 Task: Add Attachment from computer to Card Card0000000225 in Board Board0000000057 in Workspace WS0000000019 in Trello. Add Cover Purple to Card Card0000000225 in Board Board0000000057 in Workspace WS0000000019 in Trello. Add "Move Card To …" Button titled Button0000000225 to "top" of the list "To Do" to Card Card0000000225 in Board Board0000000057 in Workspace WS0000000019 in Trello. Add Description DS0000000225 to Card Card0000000225 in Board Board0000000057 in Workspace WS0000000019 in Trello. Add Comment CM0000000225 to Card Card0000000225 in Board Board0000000057 in Workspace WS0000000019 in Trello
Action: Mouse moved to (491, 62)
Screenshot: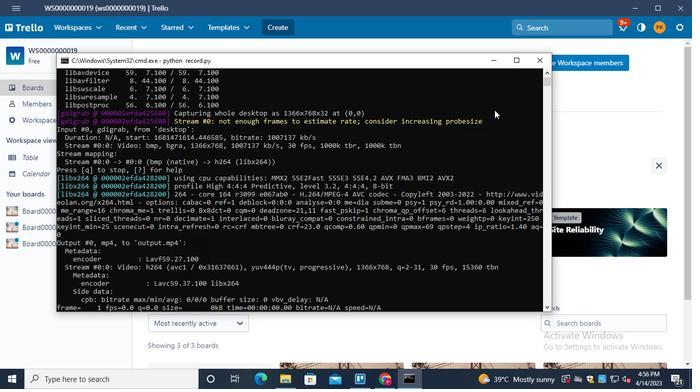 
Action: Mouse pressed left at (491, 62)
Screenshot: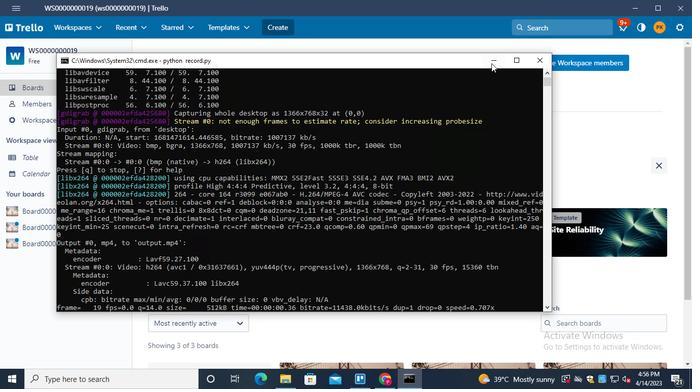 
Action: Mouse moved to (84, 228)
Screenshot: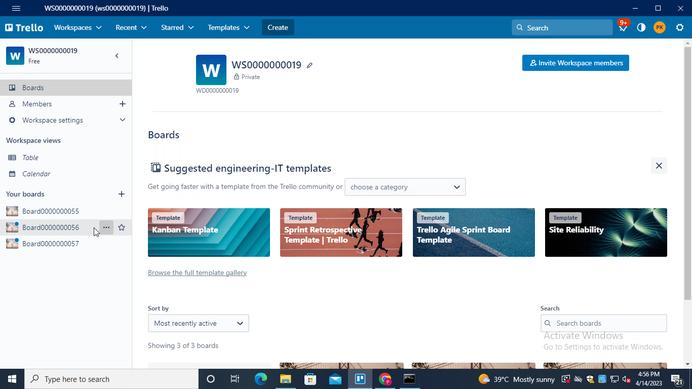 
Action: Mouse pressed left at (84, 228)
Screenshot: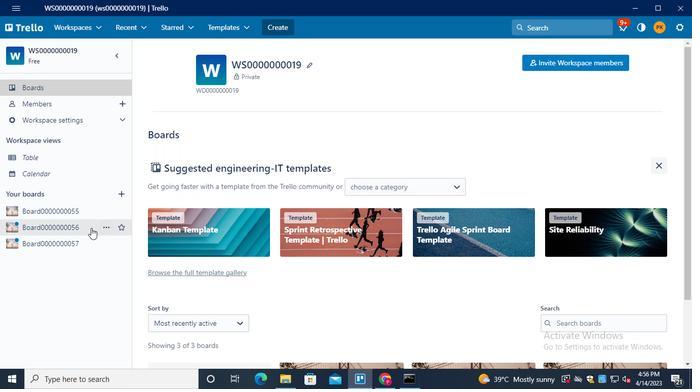 
Action: Mouse moved to (79, 236)
Screenshot: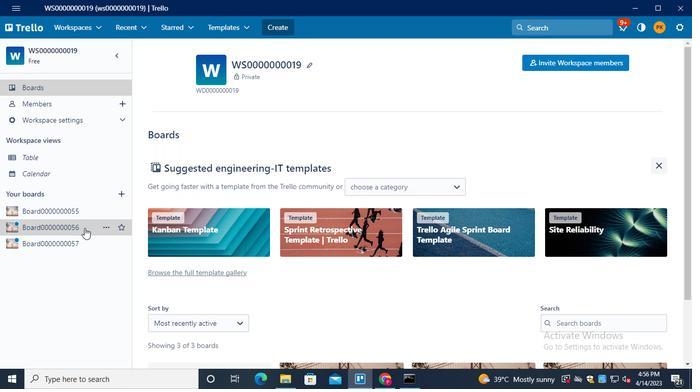 
Action: Mouse pressed left at (79, 236)
Screenshot: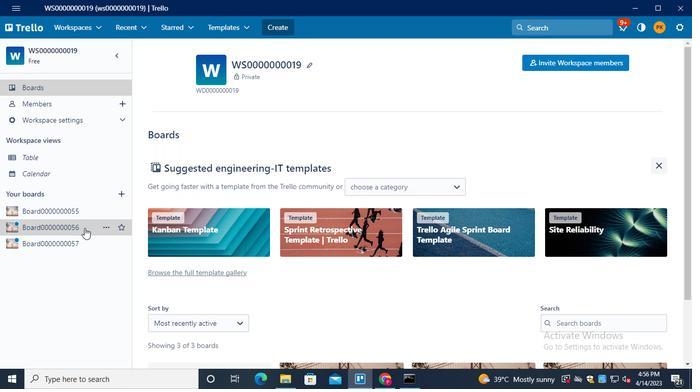 
Action: Mouse moved to (198, 124)
Screenshot: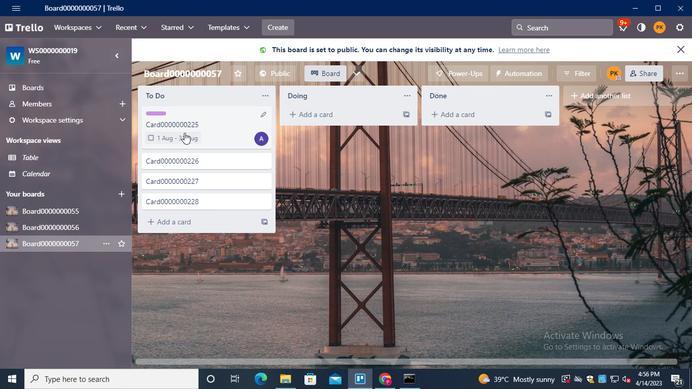 
Action: Mouse pressed left at (198, 124)
Screenshot: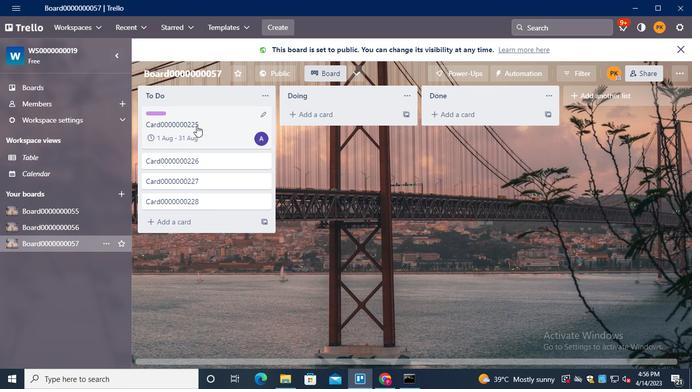 
Action: Mouse moved to (482, 175)
Screenshot: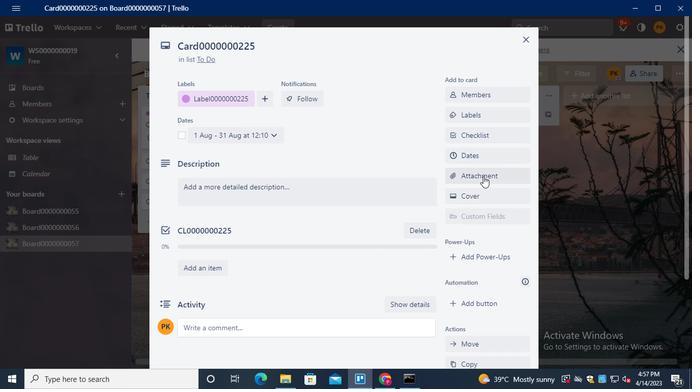 
Action: Mouse pressed left at (482, 175)
Screenshot: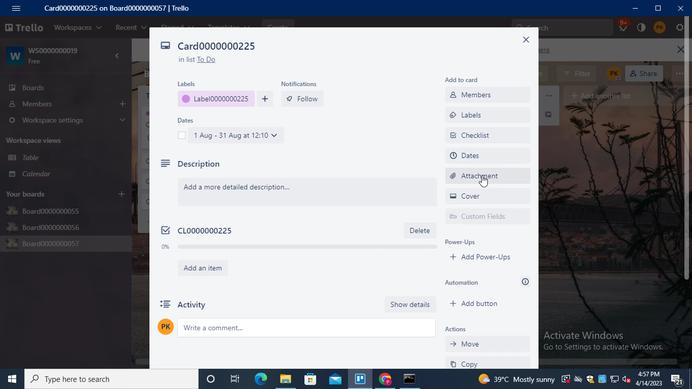 
Action: Mouse moved to (479, 89)
Screenshot: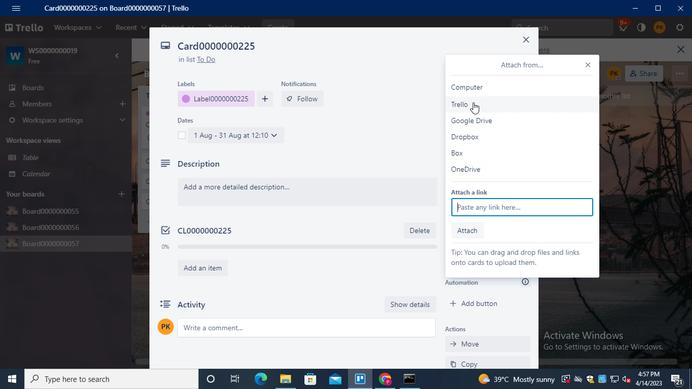 
Action: Mouse pressed left at (479, 89)
Screenshot: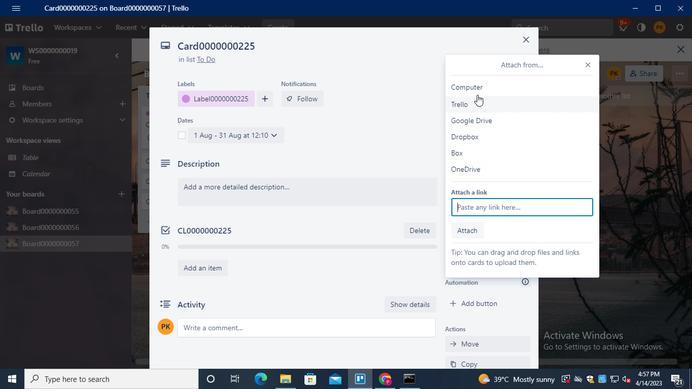 
Action: Mouse moved to (163, 77)
Screenshot: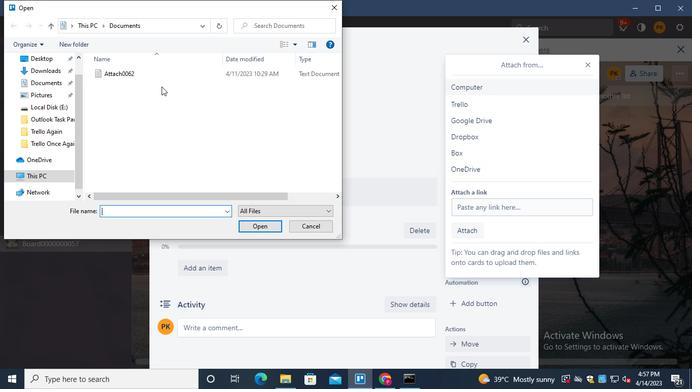 
Action: Mouse pressed left at (163, 77)
Screenshot: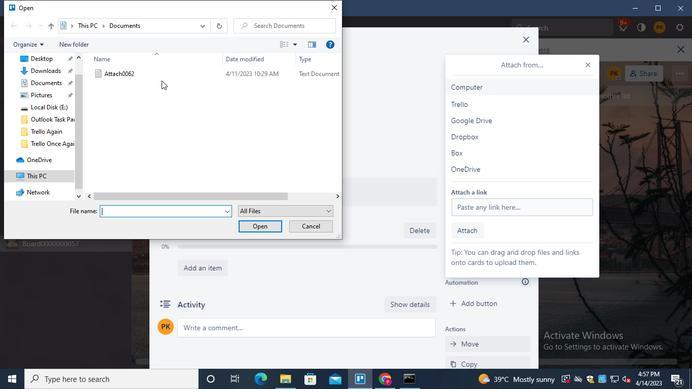 
Action: Mouse moved to (251, 229)
Screenshot: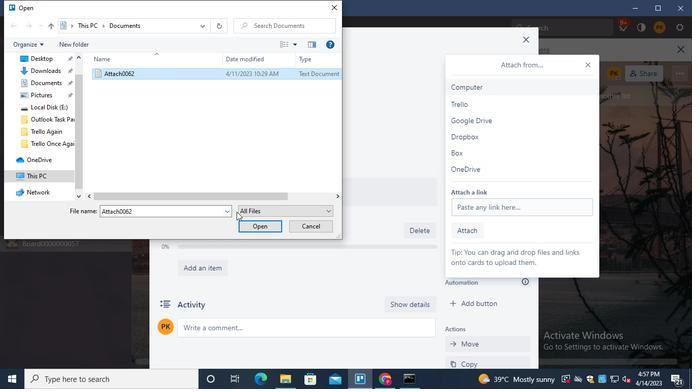 
Action: Mouse pressed left at (251, 229)
Screenshot: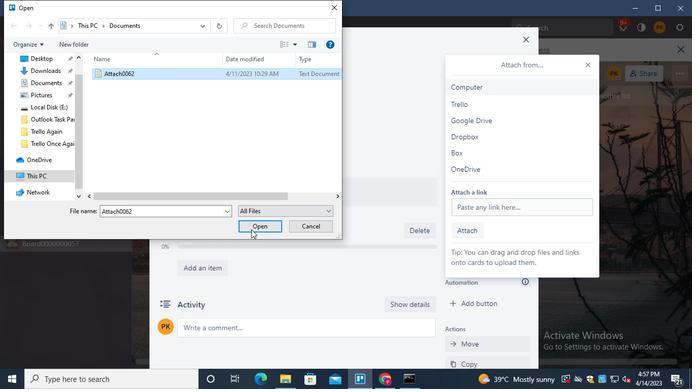 
Action: Mouse moved to (482, 192)
Screenshot: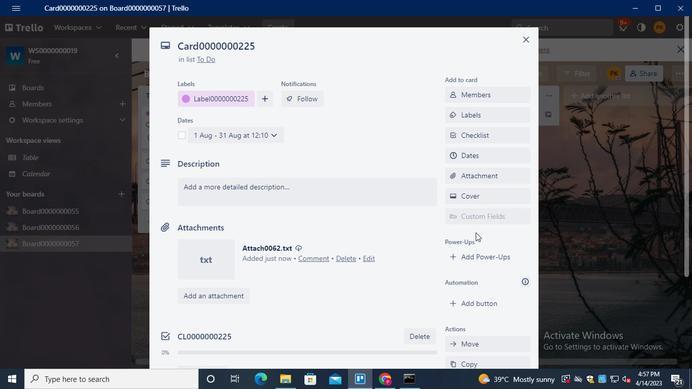 
Action: Mouse pressed left at (482, 192)
Screenshot: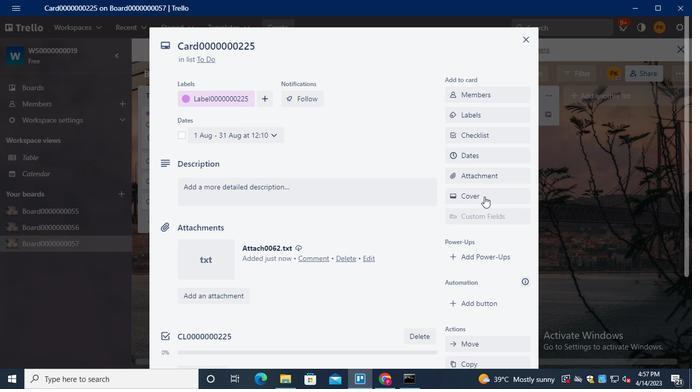 
Action: Mouse moved to (579, 168)
Screenshot: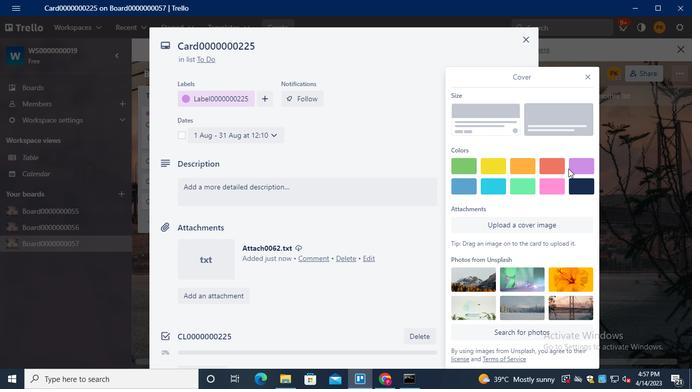 
Action: Mouse pressed left at (579, 168)
Screenshot: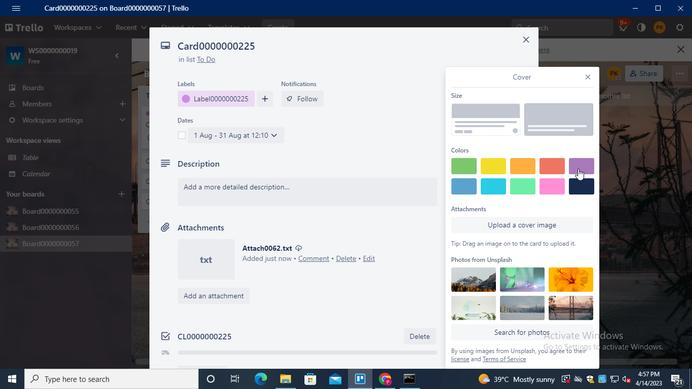 
Action: Mouse moved to (589, 59)
Screenshot: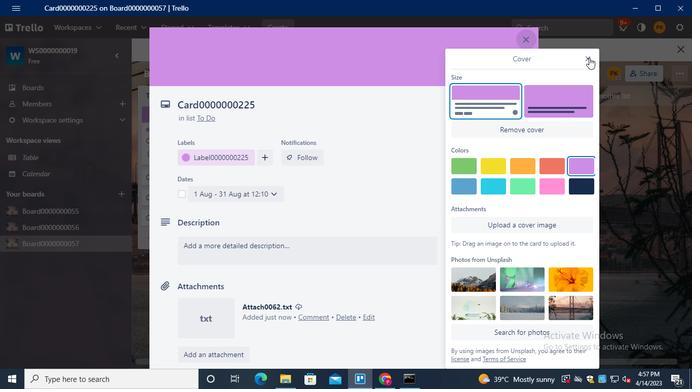 
Action: Mouse pressed left at (589, 59)
Screenshot: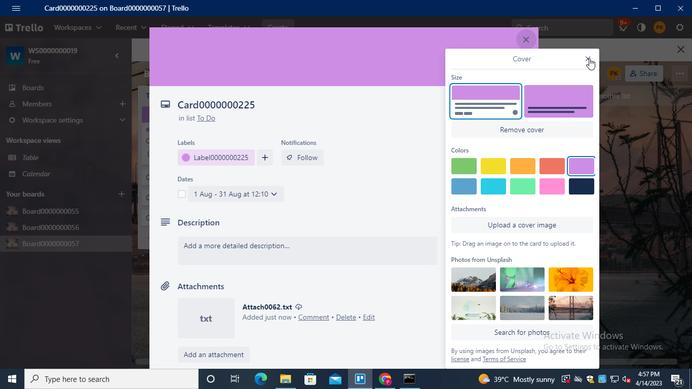 
Action: Mouse moved to (483, 246)
Screenshot: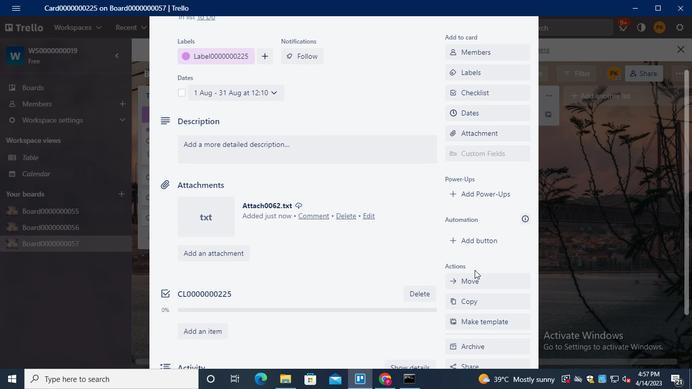 
Action: Mouse pressed left at (483, 246)
Screenshot: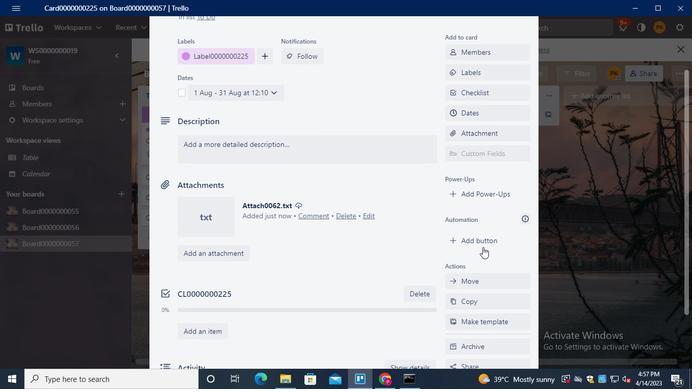 
Action: Mouse moved to (505, 95)
Screenshot: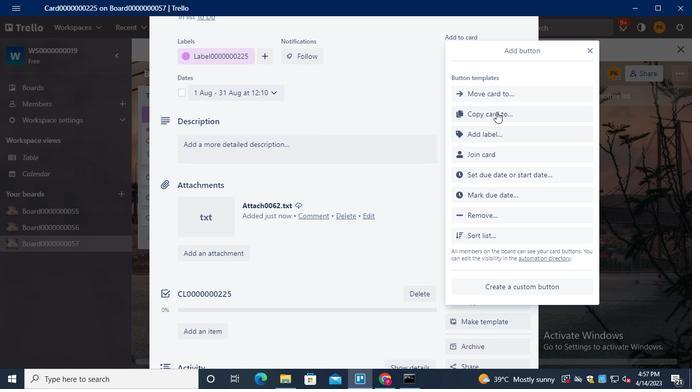 
Action: Mouse pressed left at (505, 95)
Screenshot: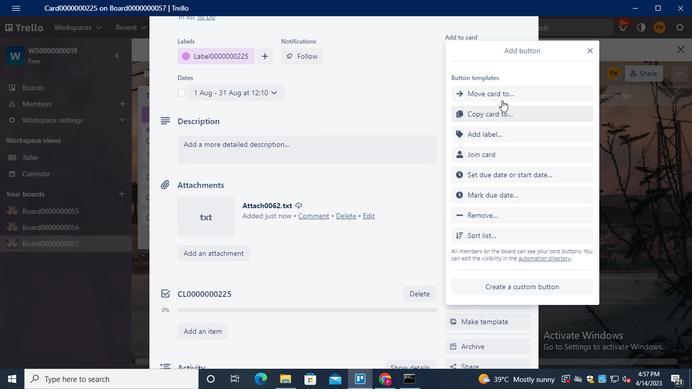 
Action: Mouse moved to (504, 99)
Screenshot: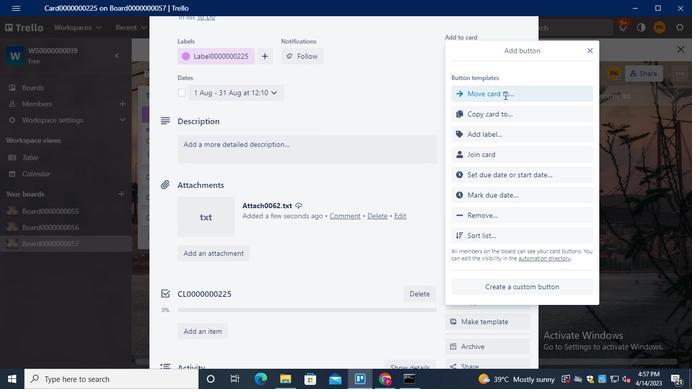 
Action: Keyboard Key.shift
Screenshot: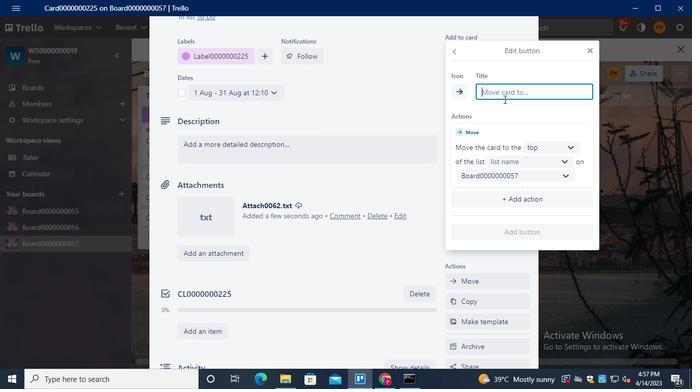 
Action: Keyboard B
Screenshot: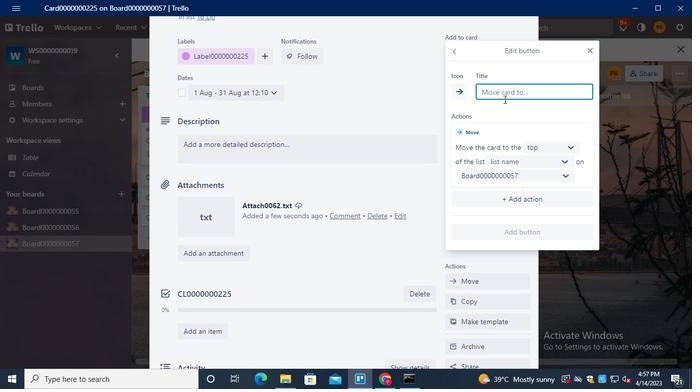
Action: Keyboard u
Screenshot: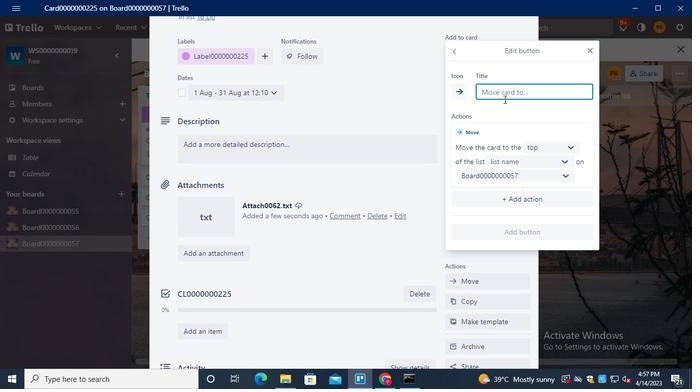 
Action: Keyboard t
Screenshot: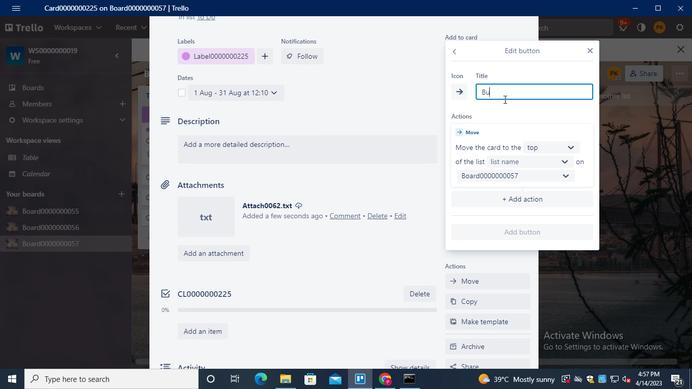 
Action: Keyboard t
Screenshot: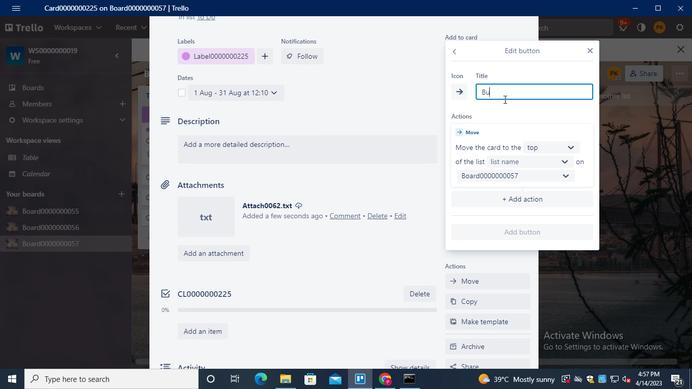
Action: Keyboard o
Screenshot: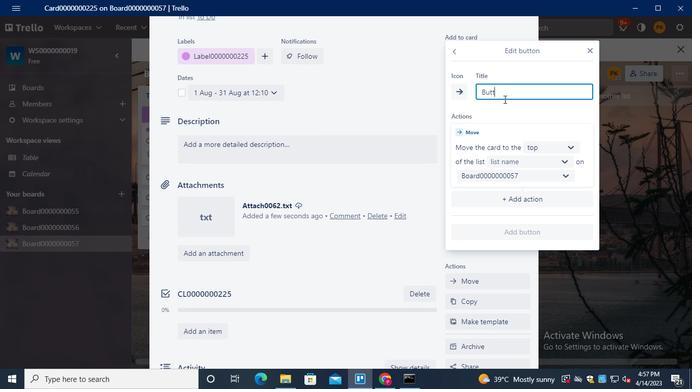 
Action: Keyboard n
Screenshot: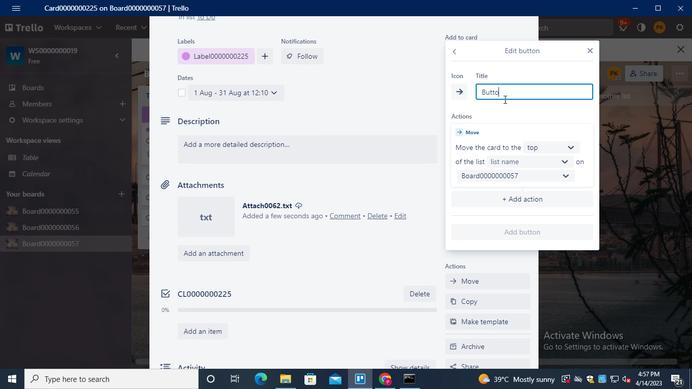 
Action: Keyboard <96>
Screenshot: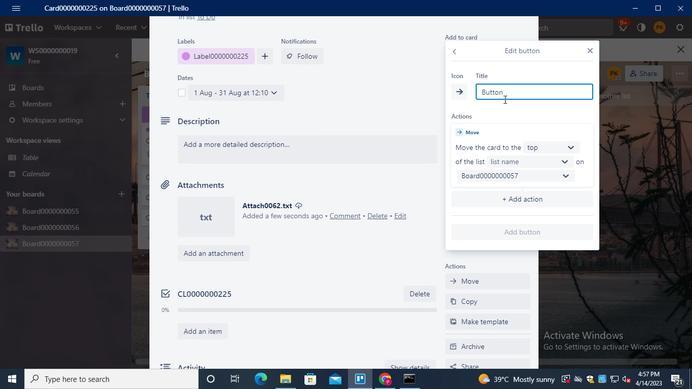
Action: Keyboard <96>
Screenshot: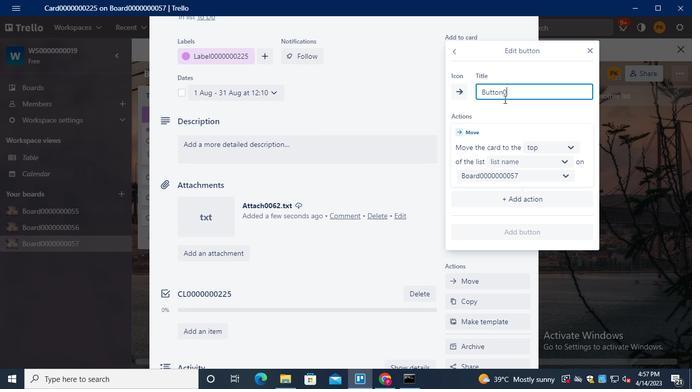
Action: Keyboard <96>
Screenshot: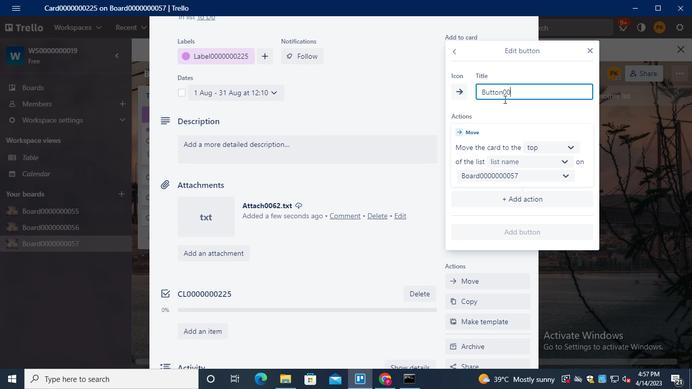 
Action: Keyboard <96>
Screenshot: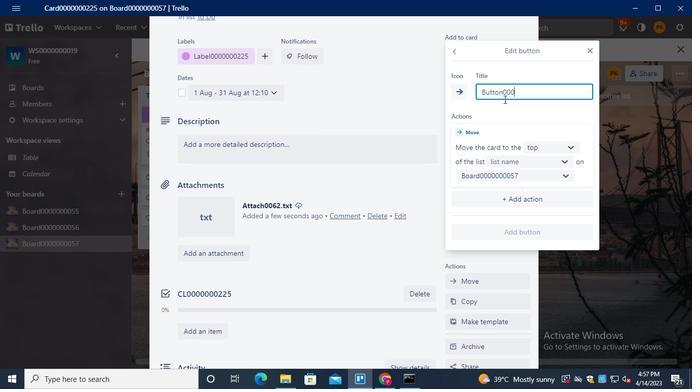 
Action: Keyboard <96>
Screenshot: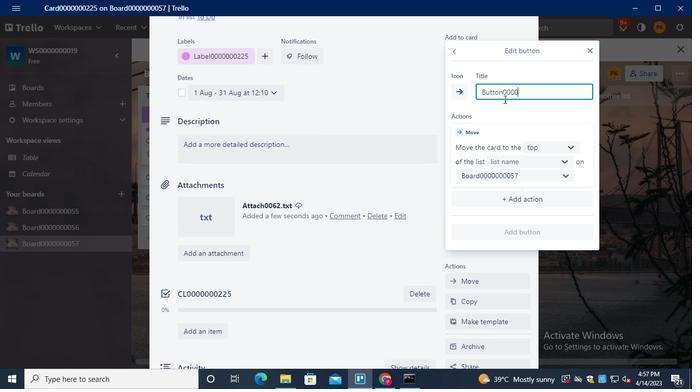 
Action: Keyboard <96>
Screenshot: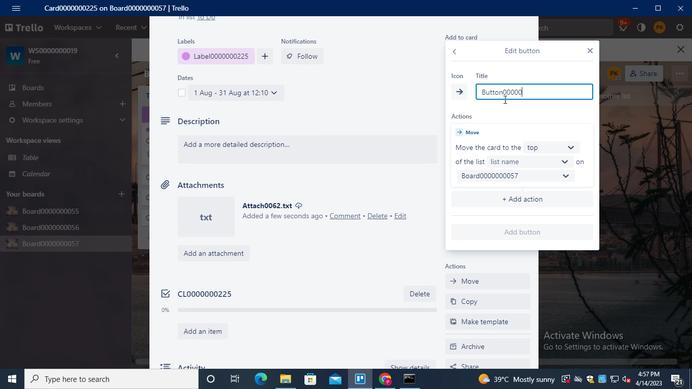 
Action: Keyboard <96>
Screenshot: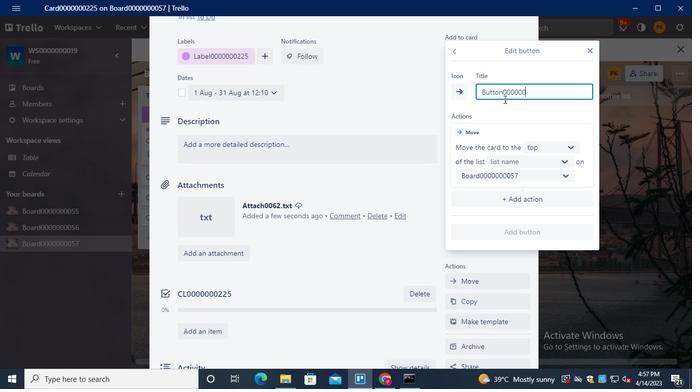 
Action: Keyboard <98>
Screenshot: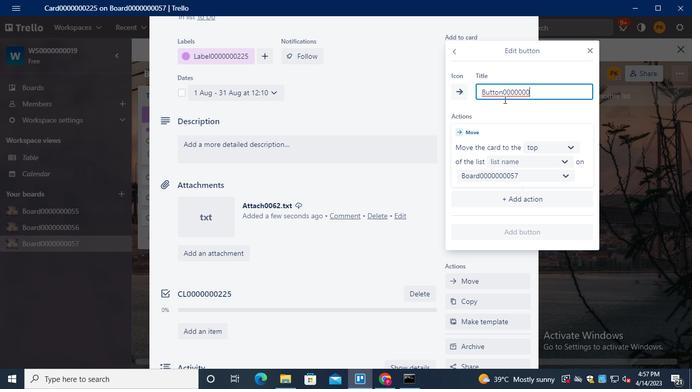 
Action: Keyboard <98>
Screenshot: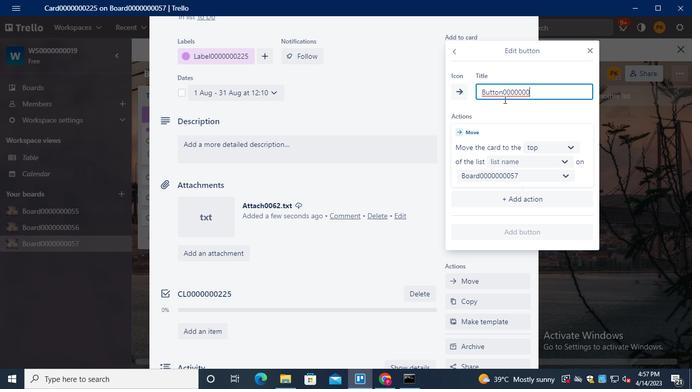 
Action: Keyboard <101>
Screenshot: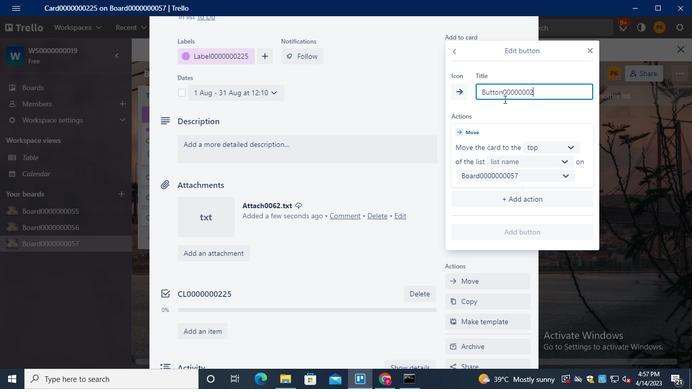 
Action: Mouse moved to (536, 164)
Screenshot: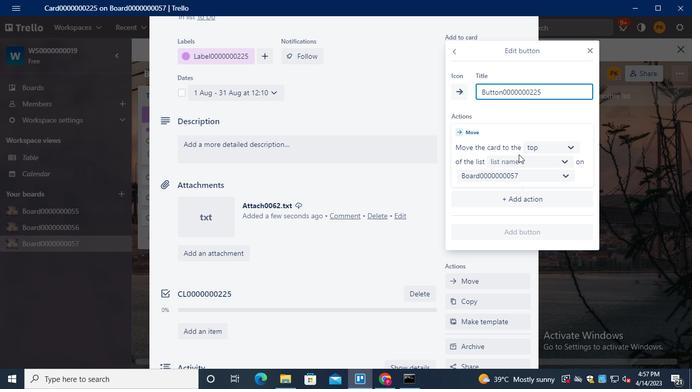 
Action: Mouse pressed left at (536, 164)
Screenshot: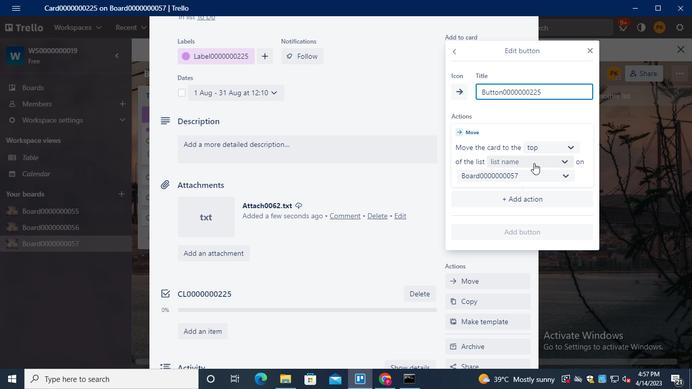
Action: Mouse moved to (541, 185)
Screenshot: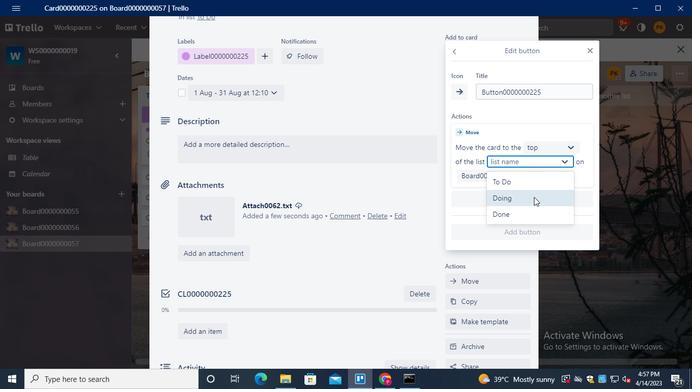 
Action: Mouse pressed left at (541, 185)
Screenshot: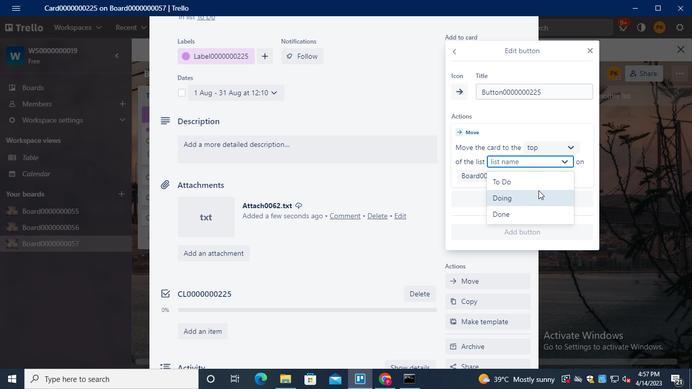 
Action: Mouse moved to (520, 236)
Screenshot: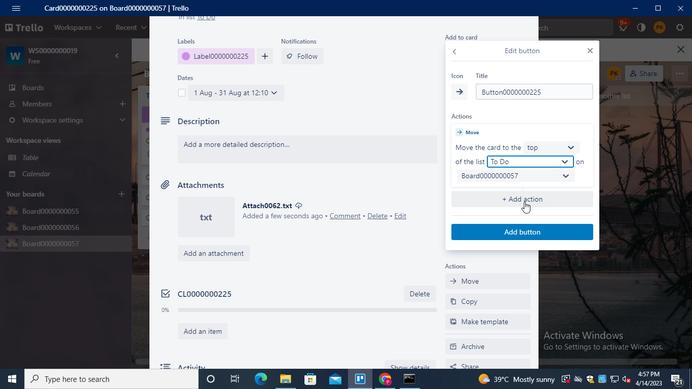 
Action: Mouse pressed left at (520, 236)
Screenshot: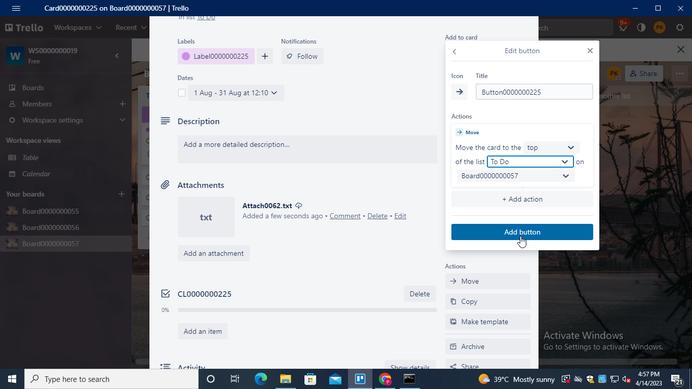 
Action: Mouse moved to (277, 149)
Screenshot: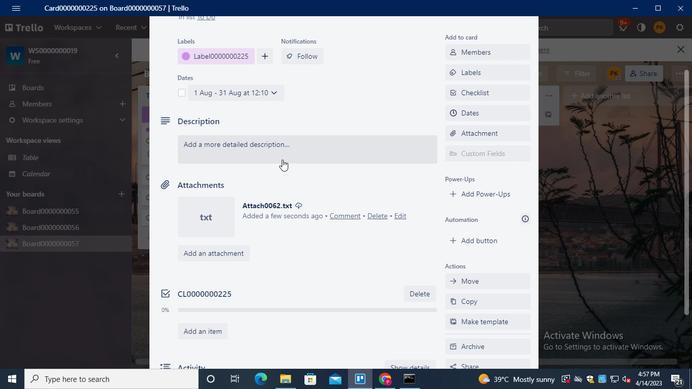 
Action: Mouse pressed left at (277, 149)
Screenshot: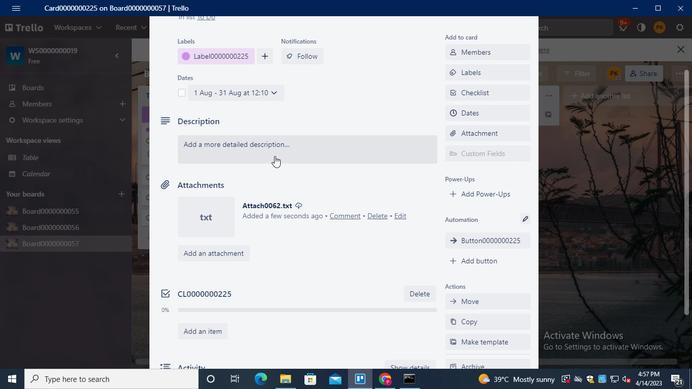 
Action: Keyboard Key.shift
Screenshot: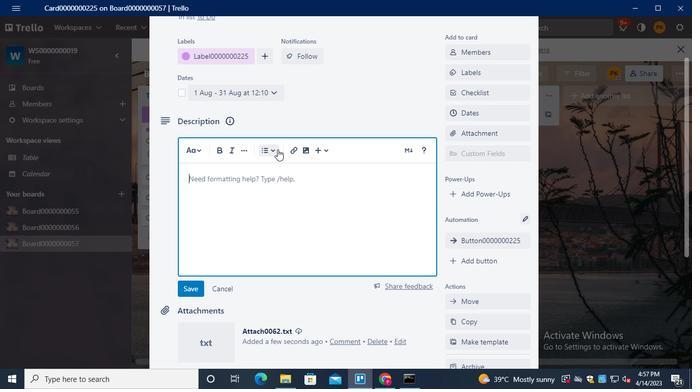 
Action: Keyboard D
Screenshot: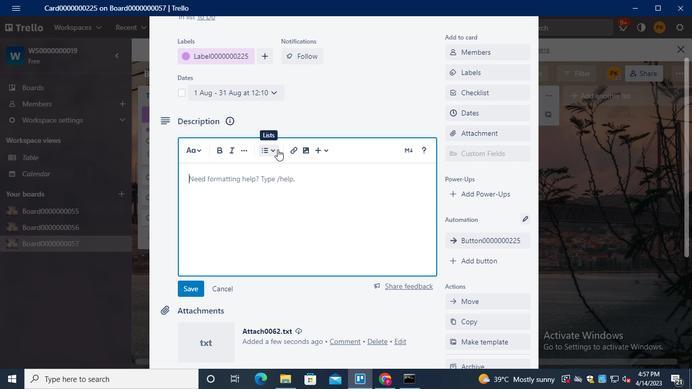 
Action: Keyboard S
Screenshot: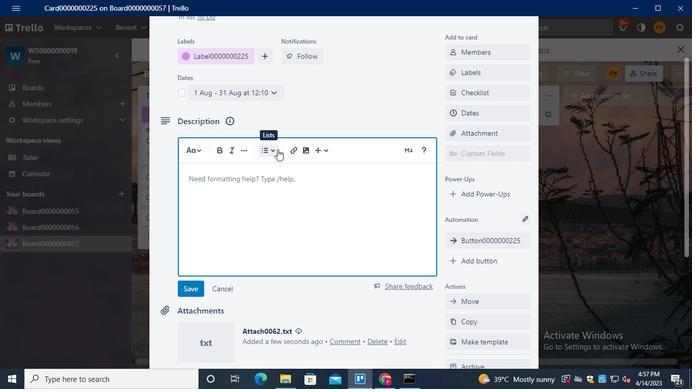
Action: Keyboard <96>
Screenshot: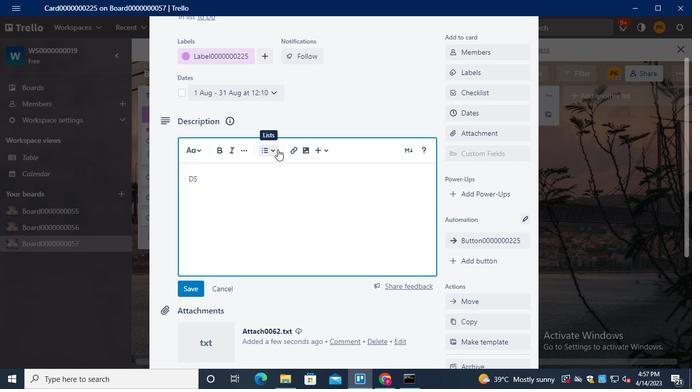 
Action: Keyboard <96>
Screenshot: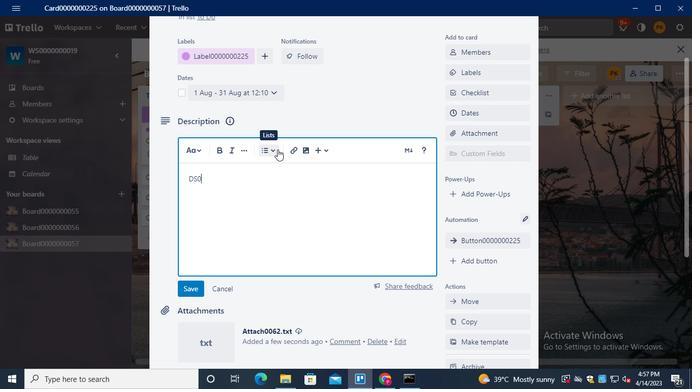 
Action: Keyboard <96>
Screenshot: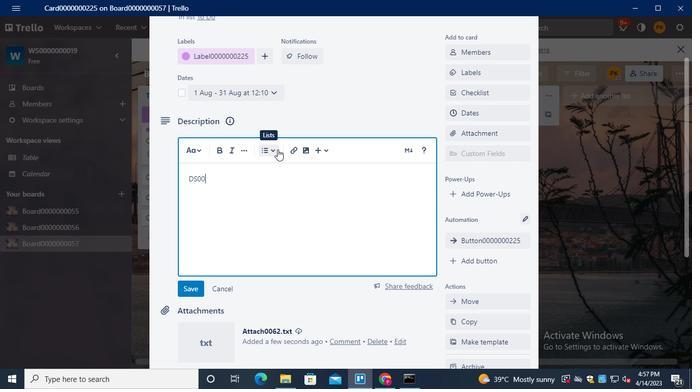
Action: Keyboard <96>
Screenshot: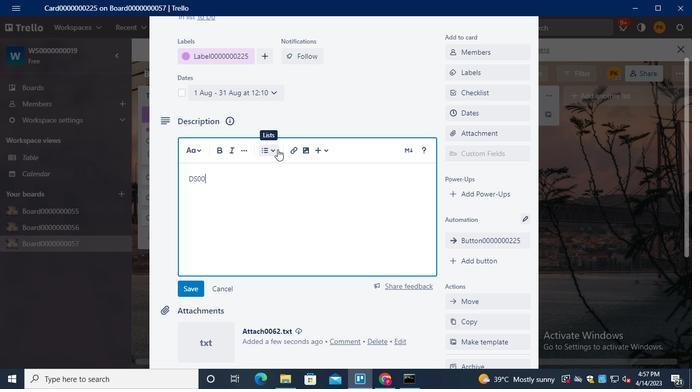 
Action: Keyboard <96>
Screenshot: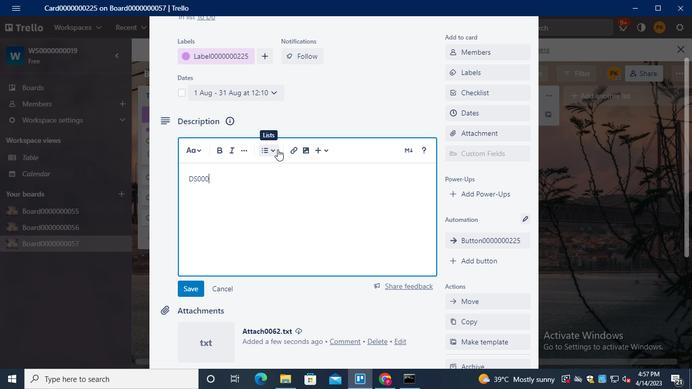 
Action: Keyboard <96>
Screenshot: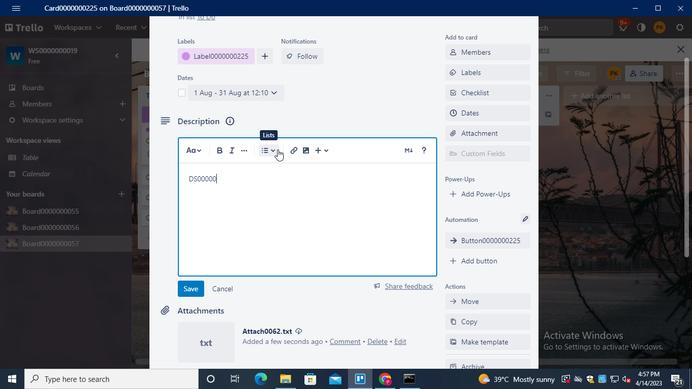 
Action: Keyboard <96>
Screenshot: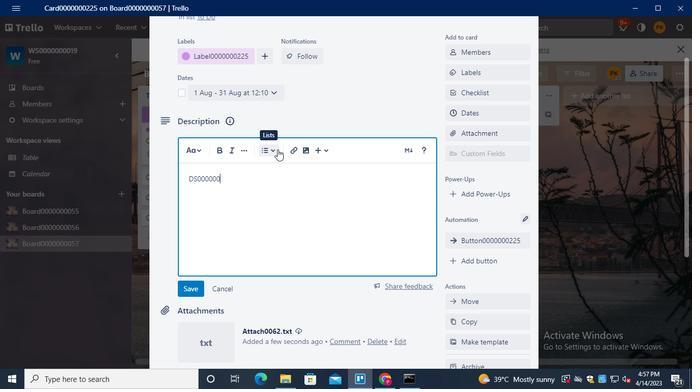 
Action: Keyboard <98>
Screenshot: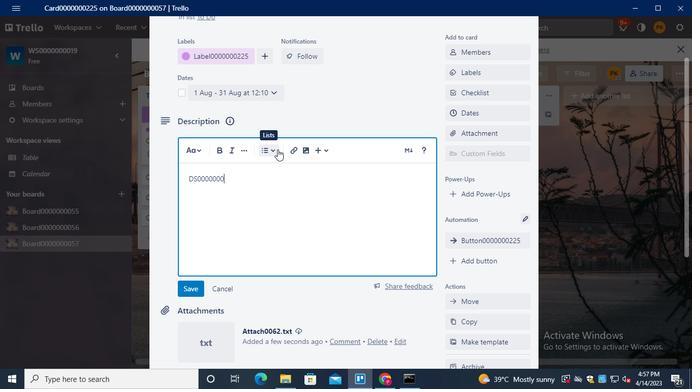 
Action: Keyboard <98>
Screenshot: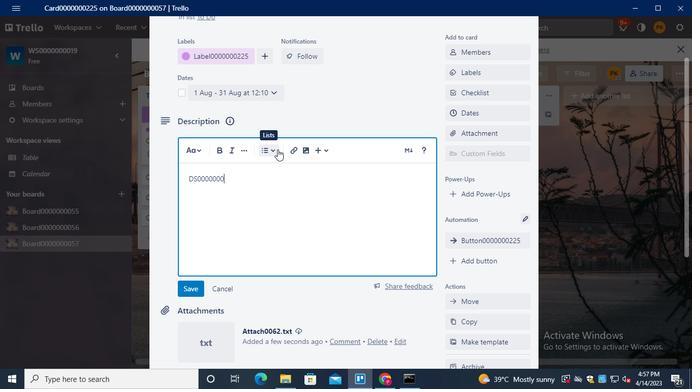 
Action: Keyboard <101>
Screenshot: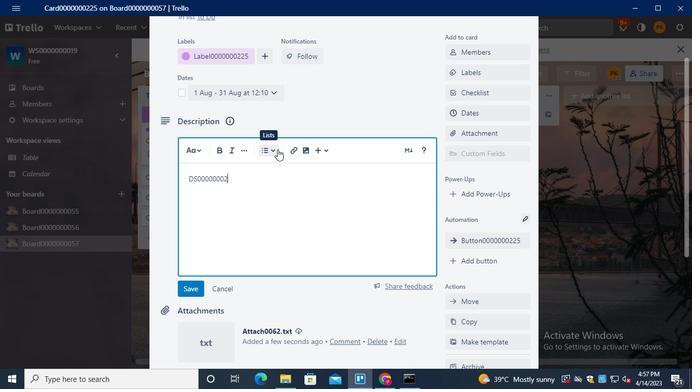 
Action: Mouse moved to (198, 296)
Screenshot: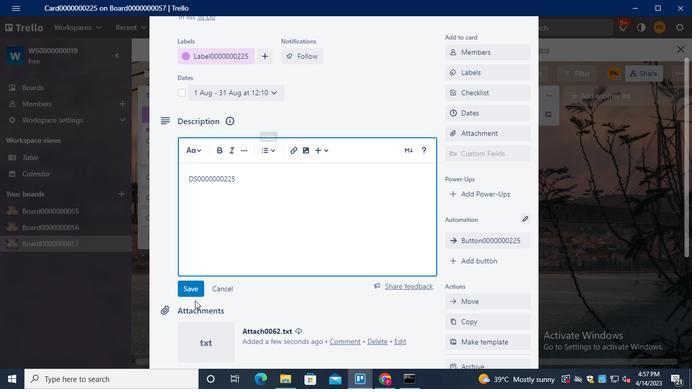 
Action: Mouse pressed left at (198, 296)
Screenshot: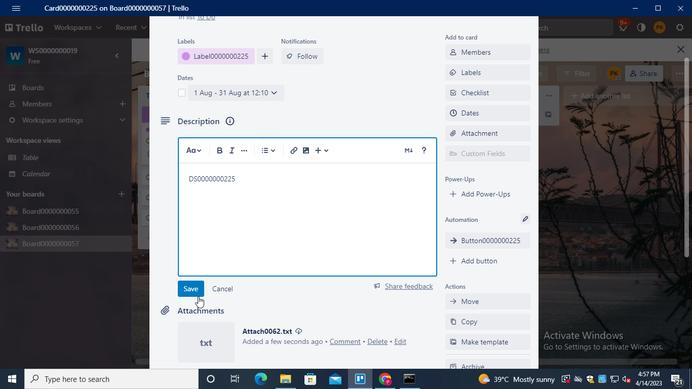 
Action: Mouse moved to (222, 289)
Screenshot: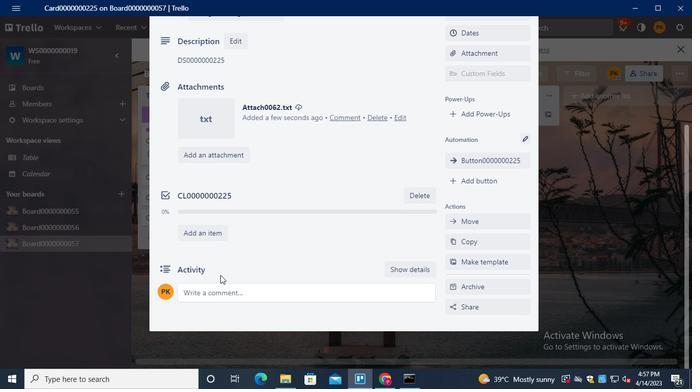 
Action: Mouse pressed left at (222, 289)
Screenshot: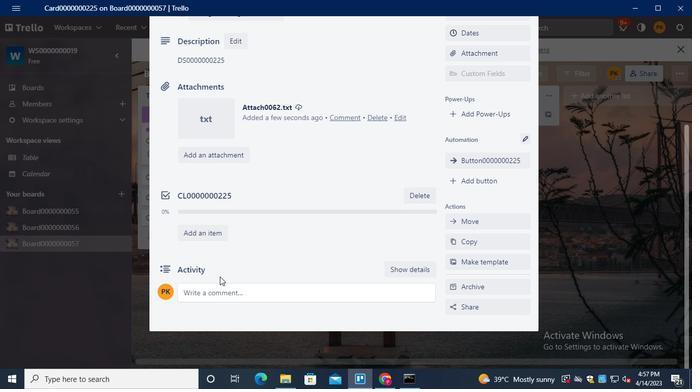 
Action: Mouse moved to (222, 290)
Screenshot: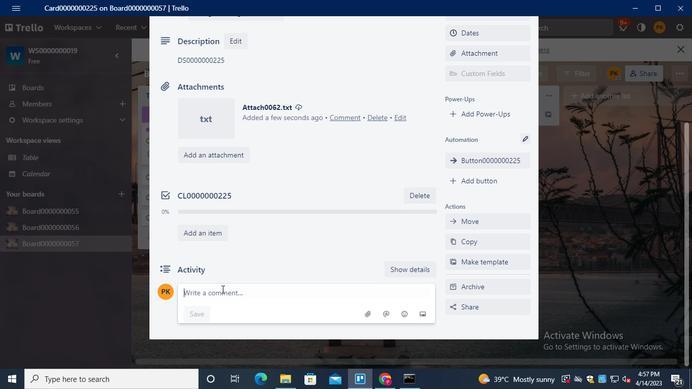 
Action: Keyboard Key.shift
Screenshot: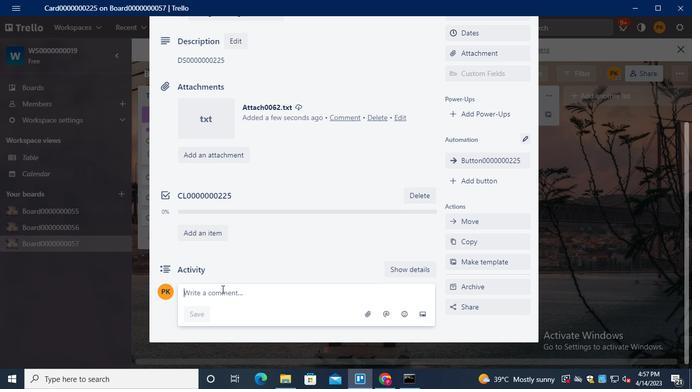 
Action: Keyboard C
Screenshot: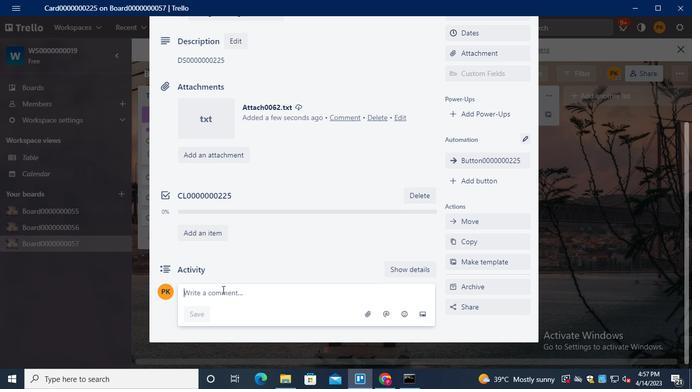 
Action: Keyboard M
Screenshot: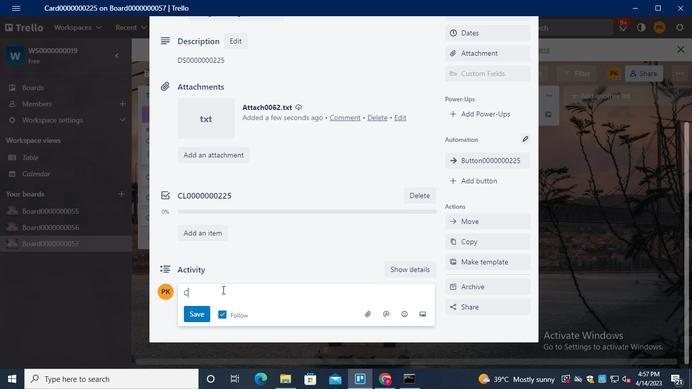 
Action: Keyboard <96>
Screenshot: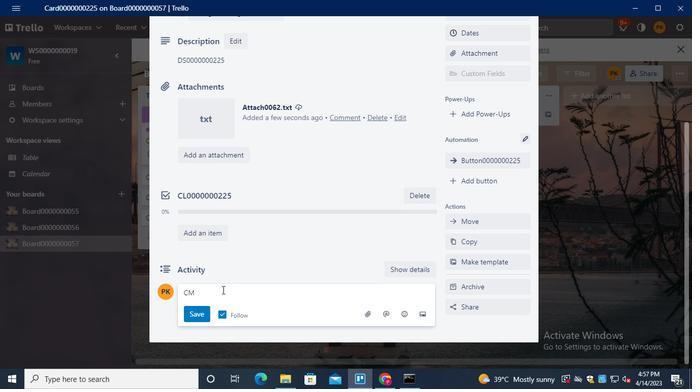 
Action: Keyboard <96>
Screenshot: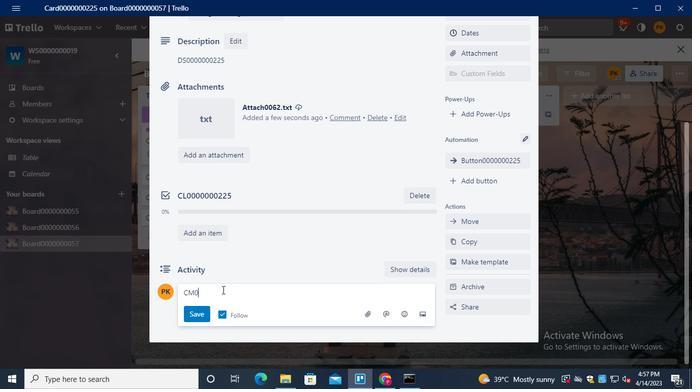 
Action: Keyboard <96>
Screenshot: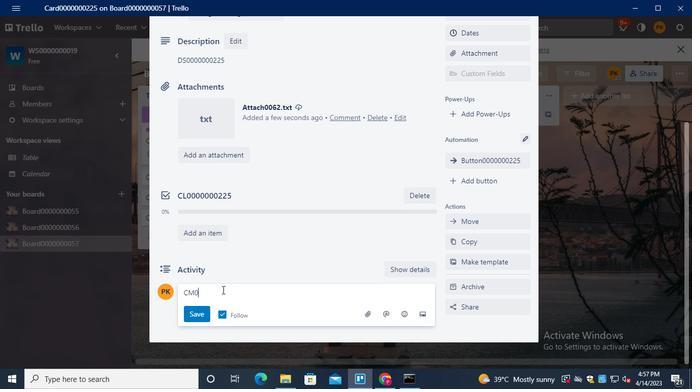
Action: Keyboard <96>
Screenshot: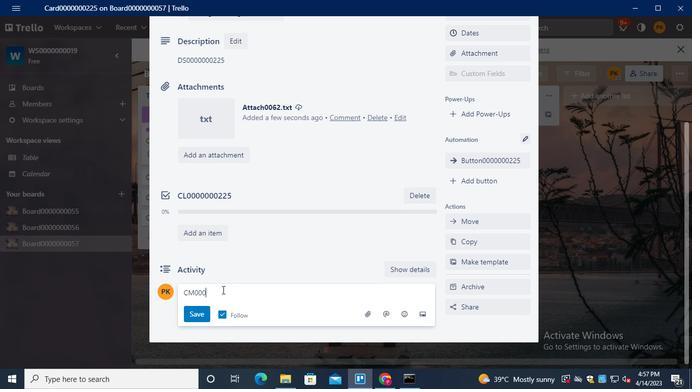 
Action: Keyboard <96>
Screenshot: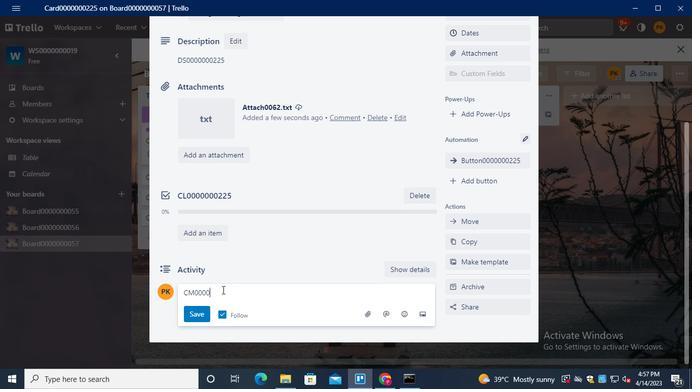 
Action: Keyboard <96>
Screenshot: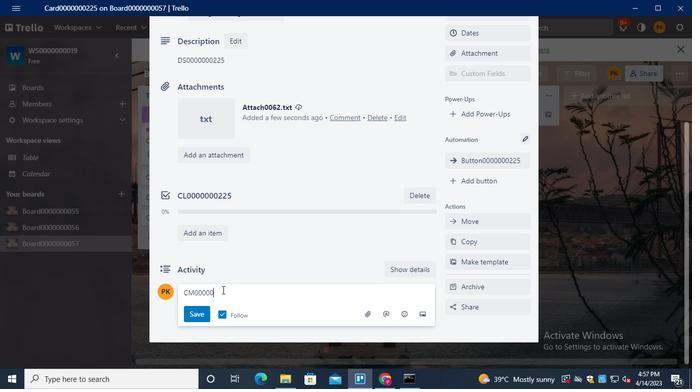 
Action: Keyboard <96>
Screenshot: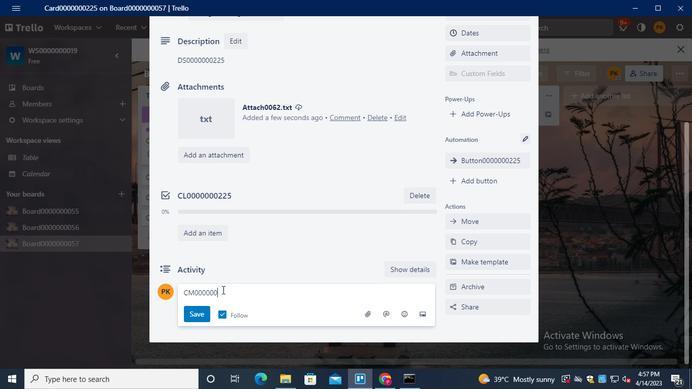 
Action: Keyboard <98>
Screenshot: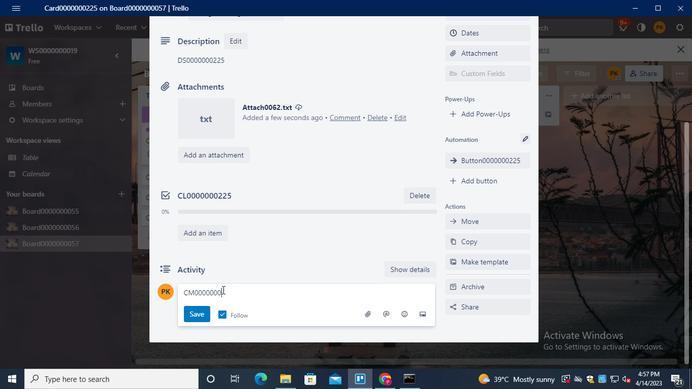 
Action: Keyboard <98>
Screenshot: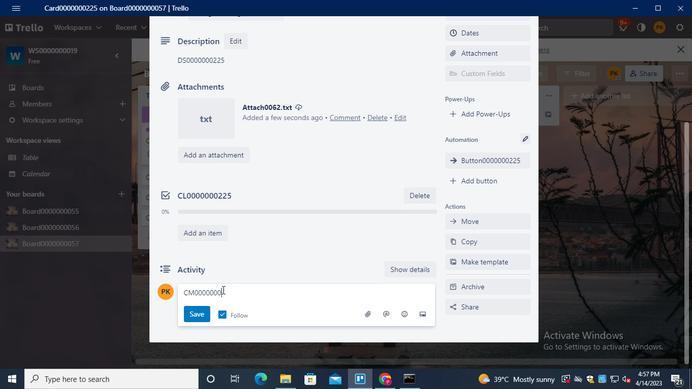 
Action: Keyboard <101>
Screenshot: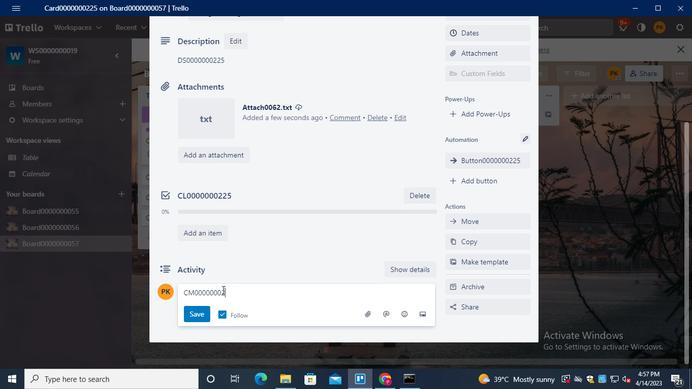 
Action: Mouse moved to (189, 313)
Screenshot: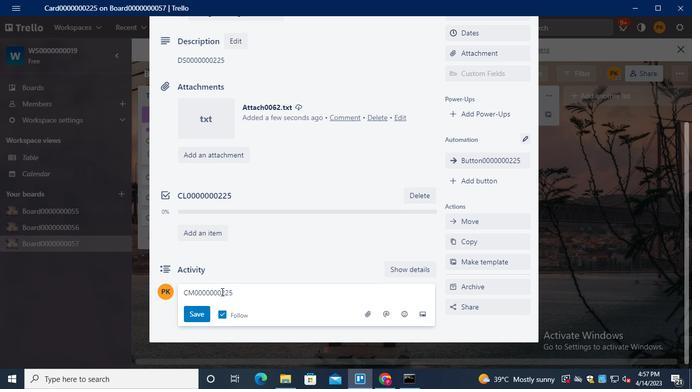 
Action: Mouse pressed left at (189, 313)
Screenshot: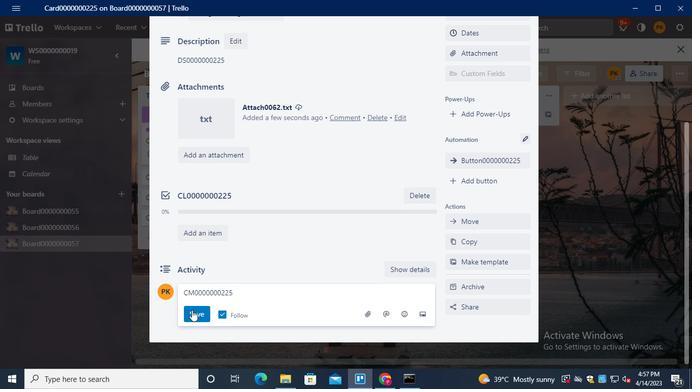 
Action: Mouse moved to (242, 247)
Screenshot: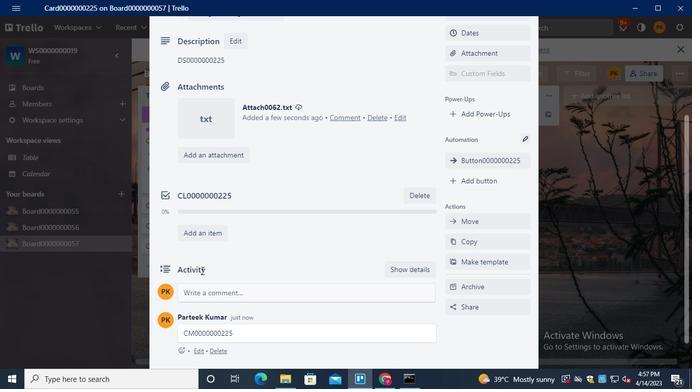 
Action: Keyboard Key.alt_l
Screenshot: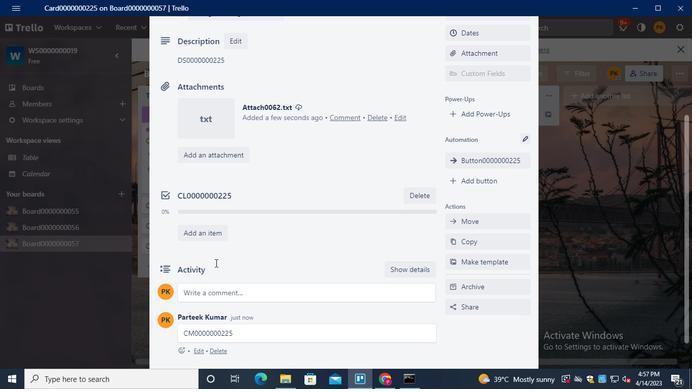 
Action: Keyboard Key.tab
Screenshot: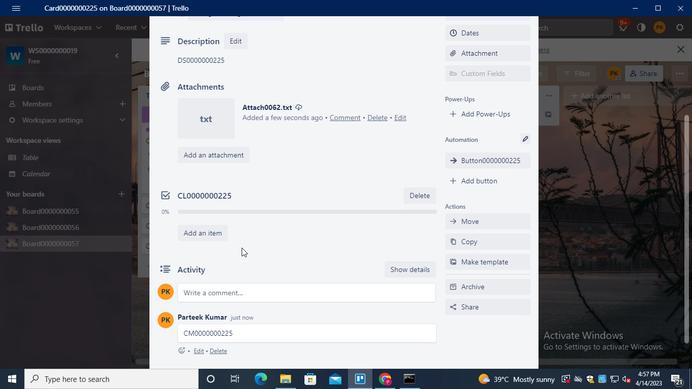 
Action: Mouse moved to (535, 62)
Screenshot: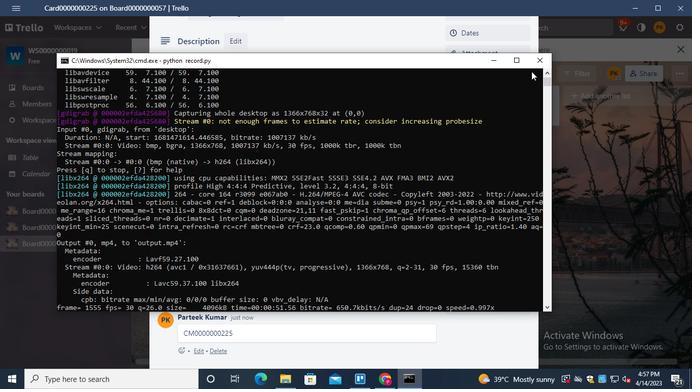 
Action: Mouse pressed left at (535, 62)
Screenshot: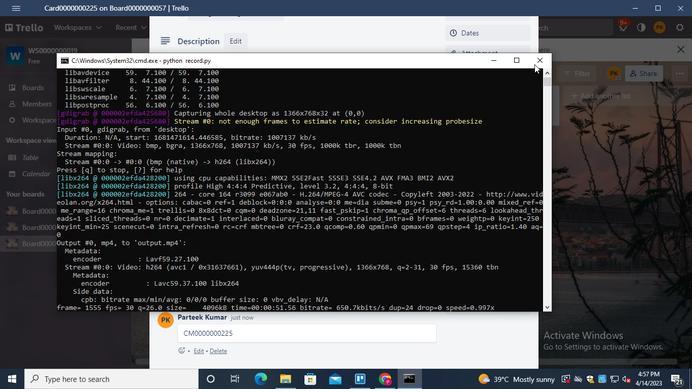 
Action: Mouse moved to (532, 63)
Screenshot: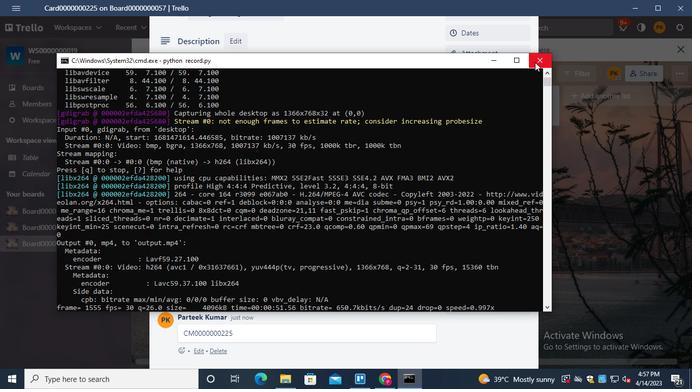 
